 Task: Change the right indentation to 1 inch.
Action: Mouse moved to (261, 233)
Screenshot: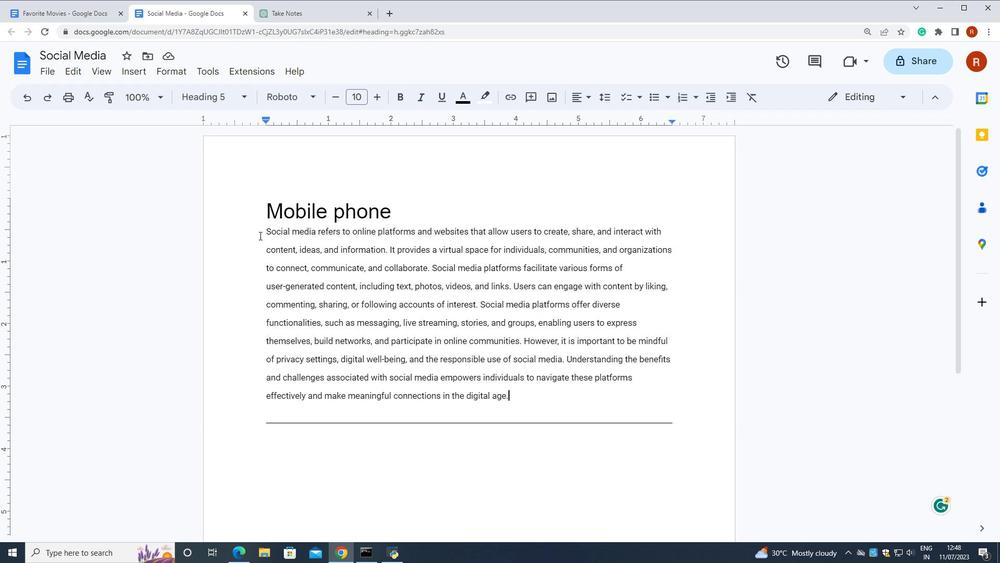 
Action: Mouse pressed left at (261, 233)
Screenshot: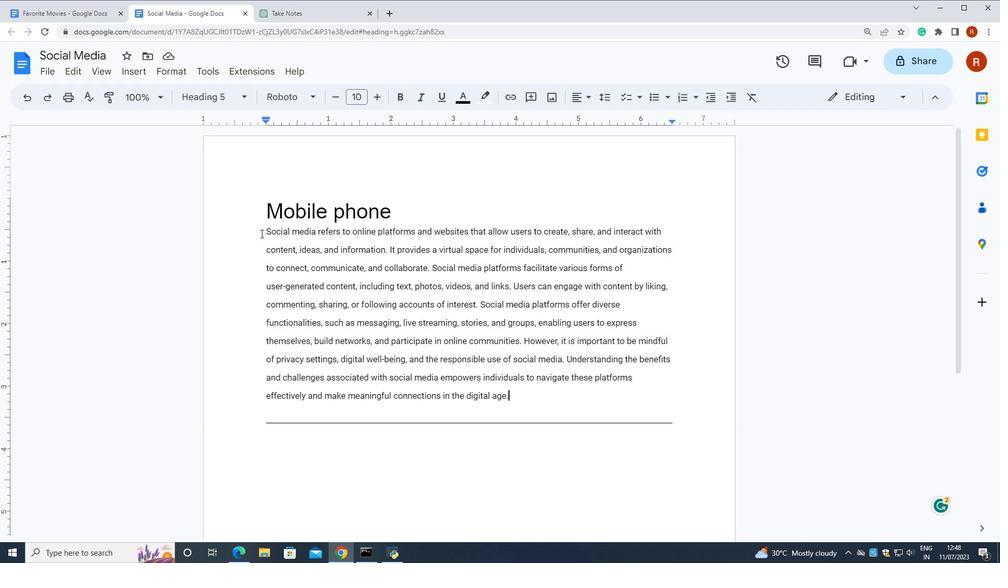 
Action: Mouse moved to (173, 71)
Screenshot: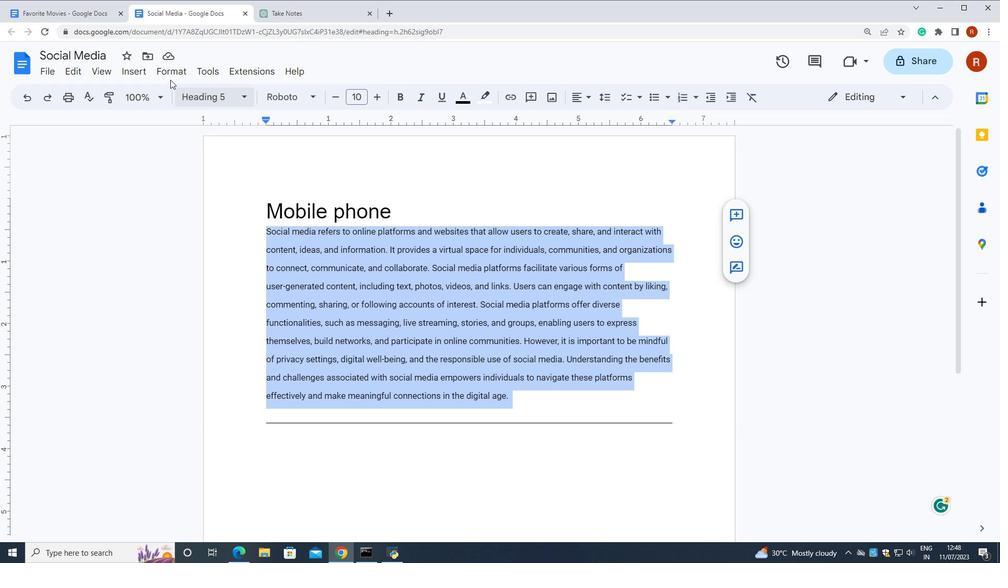 
Action: Mouse pressed left at (173, 71)
Screenshot: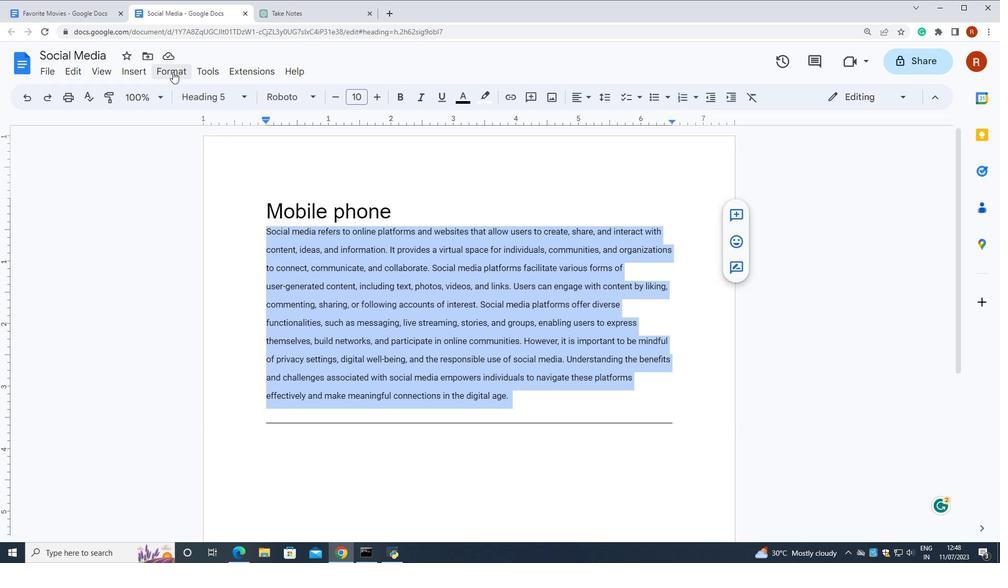
Action: Mouse moved to (428, 278)
Screenshot: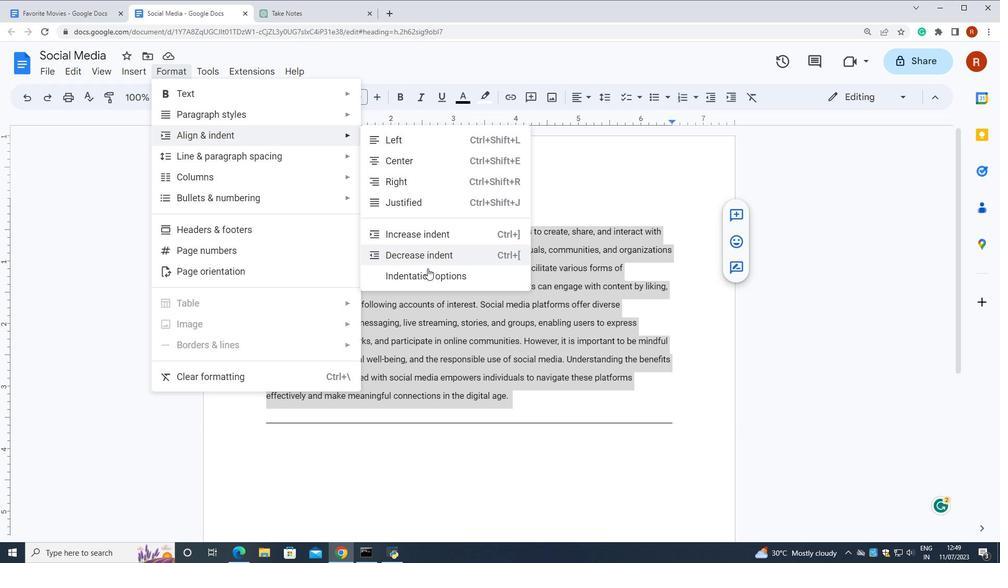 
Action: Mouse pressed left at (428, 278)
Screenshot: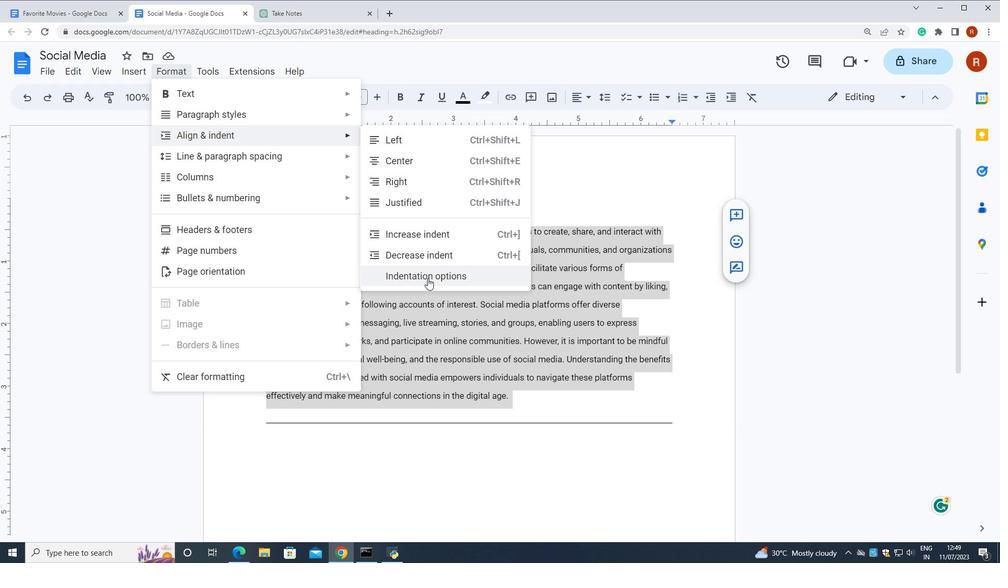 
Action: Mouse moved to (563, 281)
Screenshot: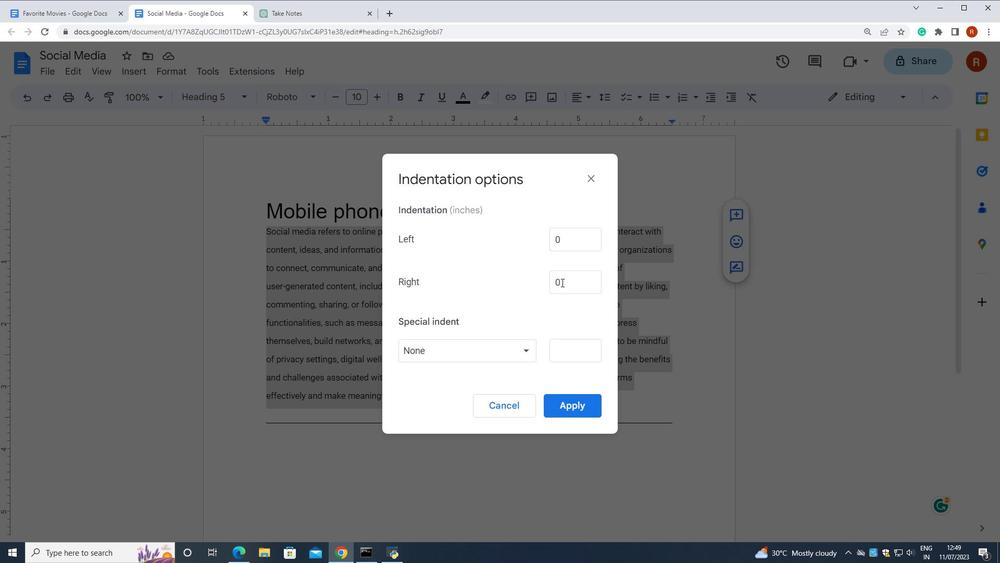 
Action: Mouse pressed left at (563, 281)
Screenshot: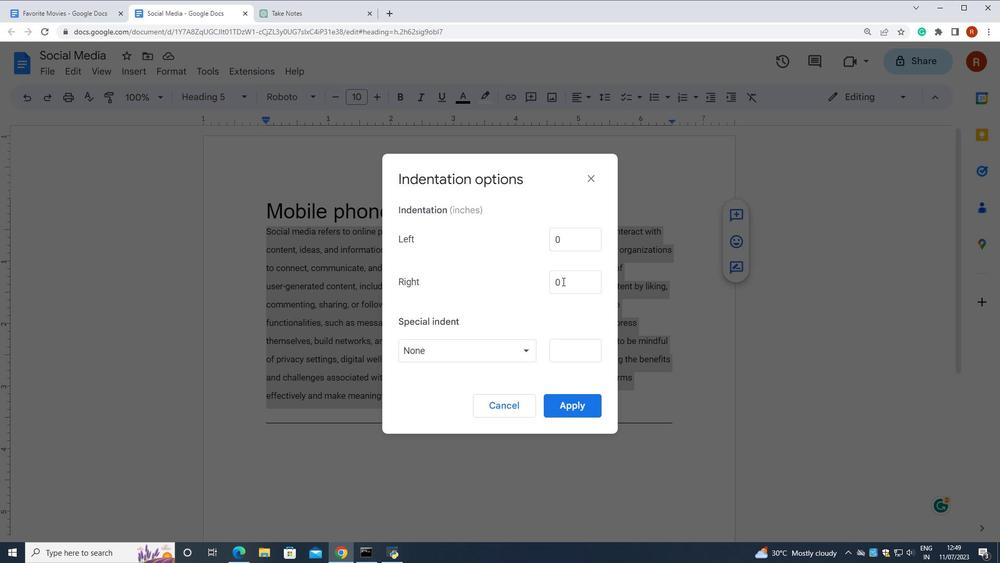
Action: Mouse moved to (563, 282)
Screenshot: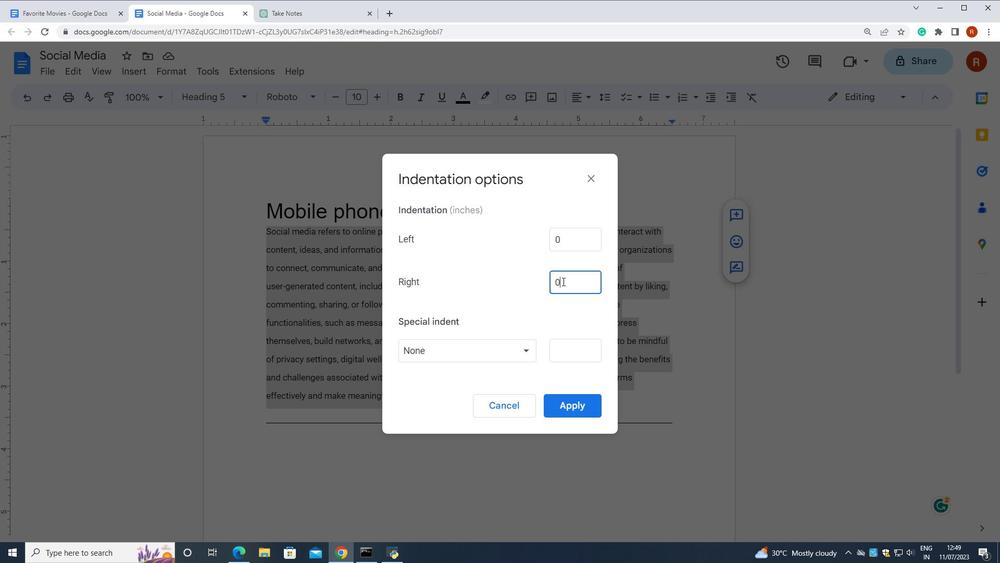
Action: Key pressed <Key.backspace>
Screenshot: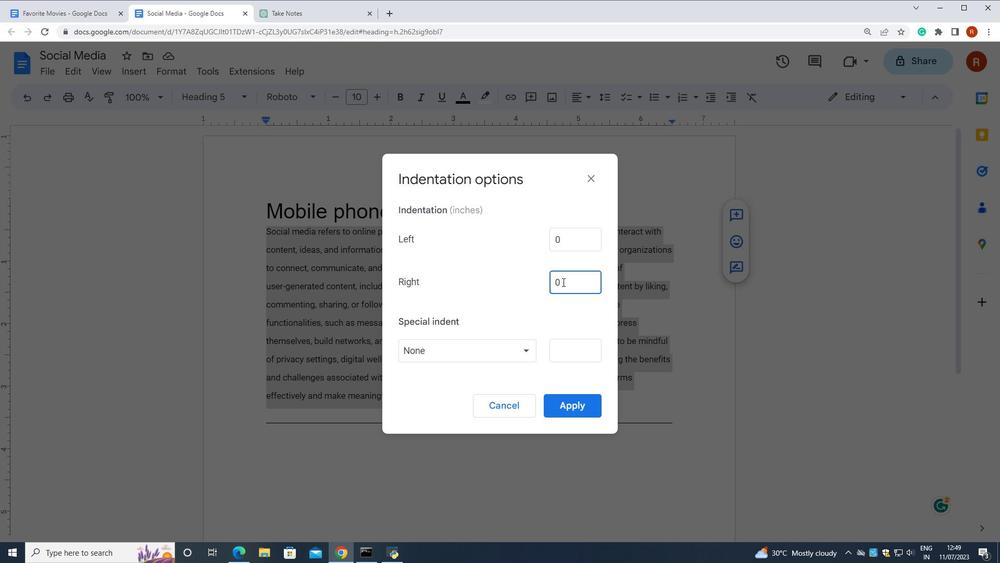 
Action: Mouse moved to (549, 281)
Screenshot: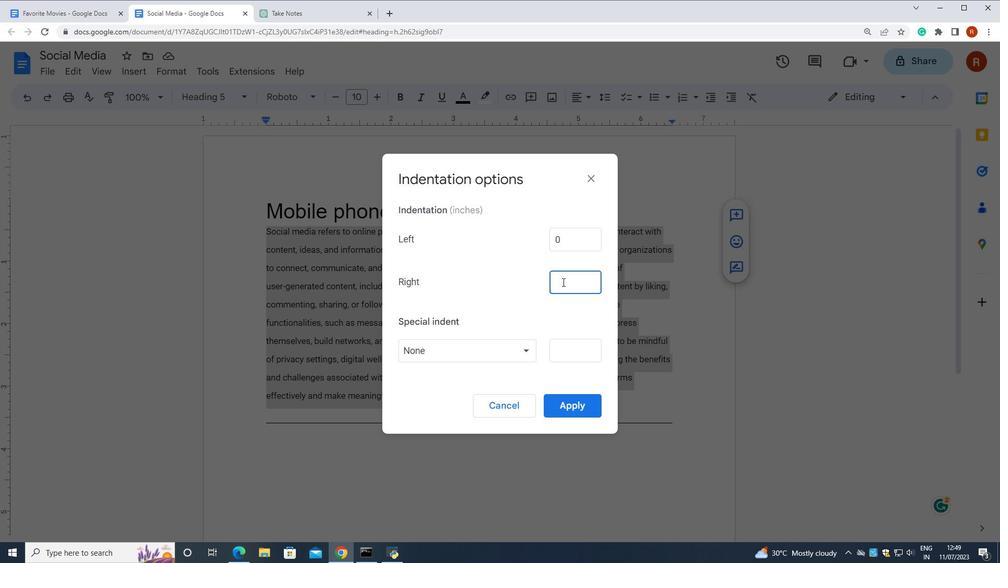 
Action: Key pressed 1
Screenshot: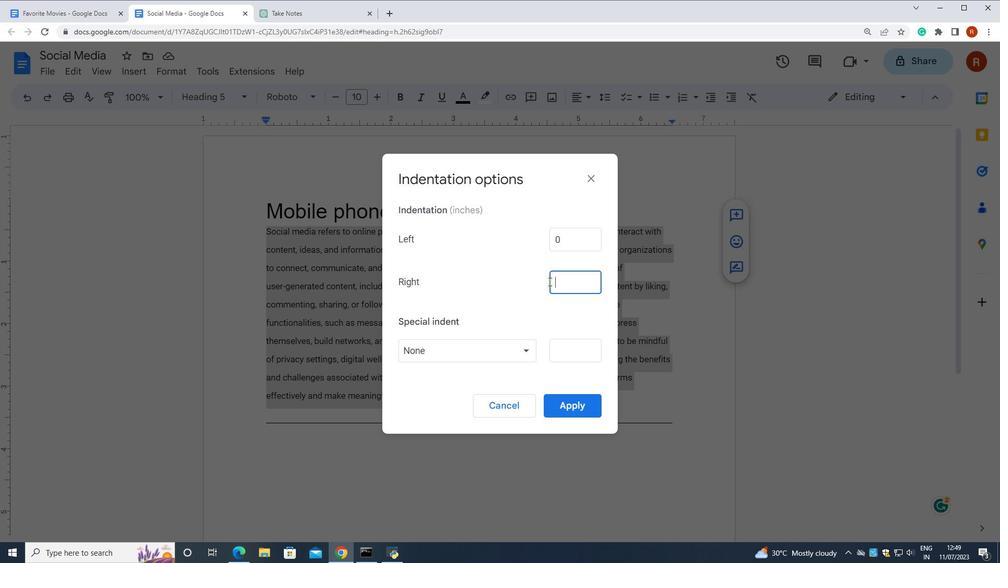 
Action: Mouse moved to (574, 408)
Screenshot: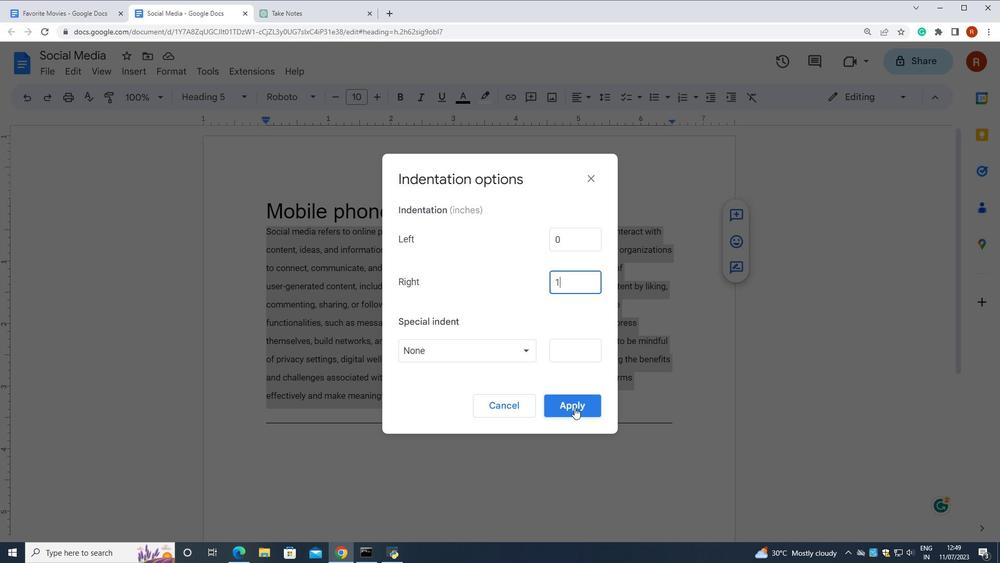 
Action: Mouse pressed left at (574, 408)
Screenshot: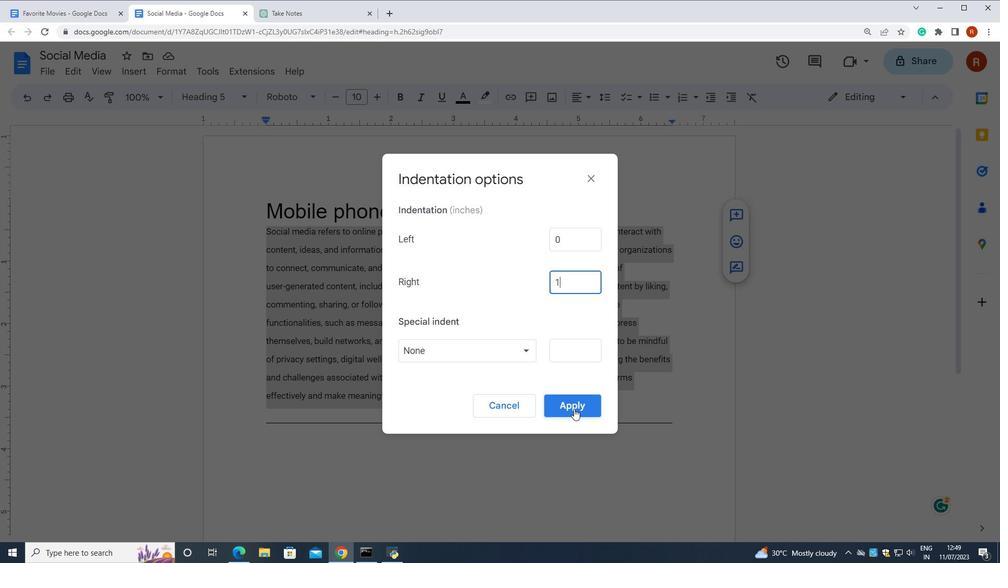 
